 Task: Apply theme focus in current slide.
Action: Mouse moved to (367, 77)
Screenshot: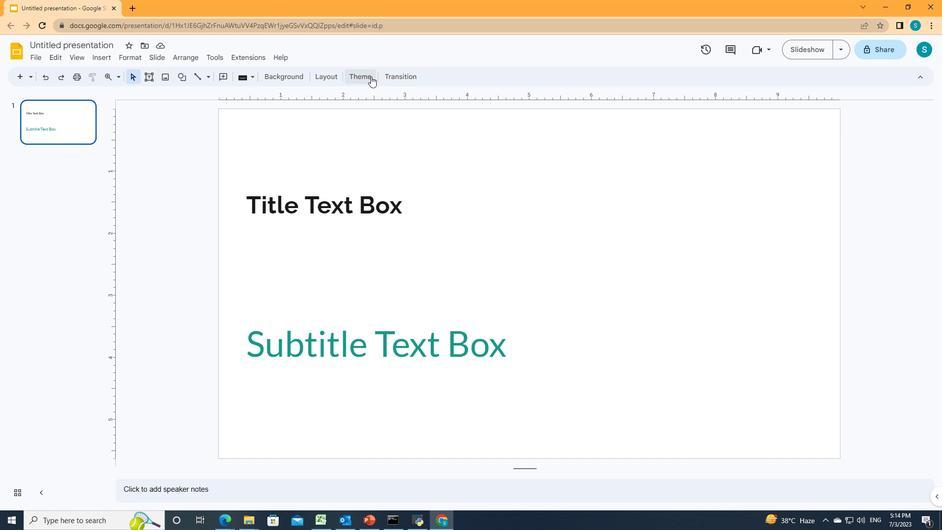 
Action: Mouse pressed left at (367, 77)
Screenshot: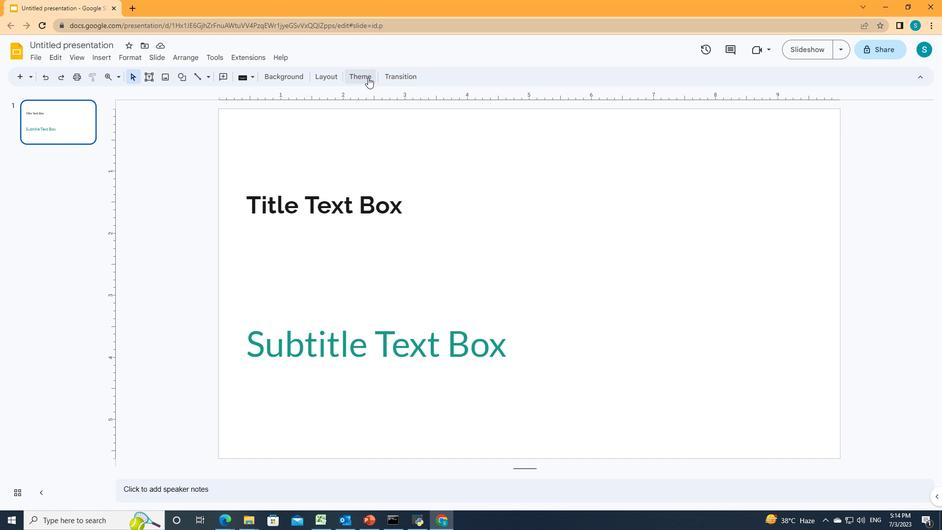 
Action: Mouse moved to (831, 407)
Screenshot: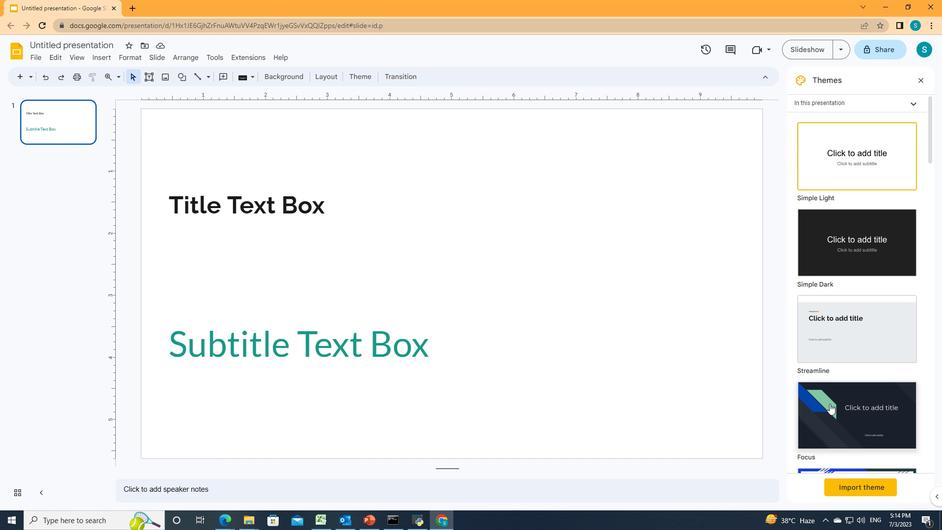 
Action: Mouse pressed left at (831, 407)
Screenshot: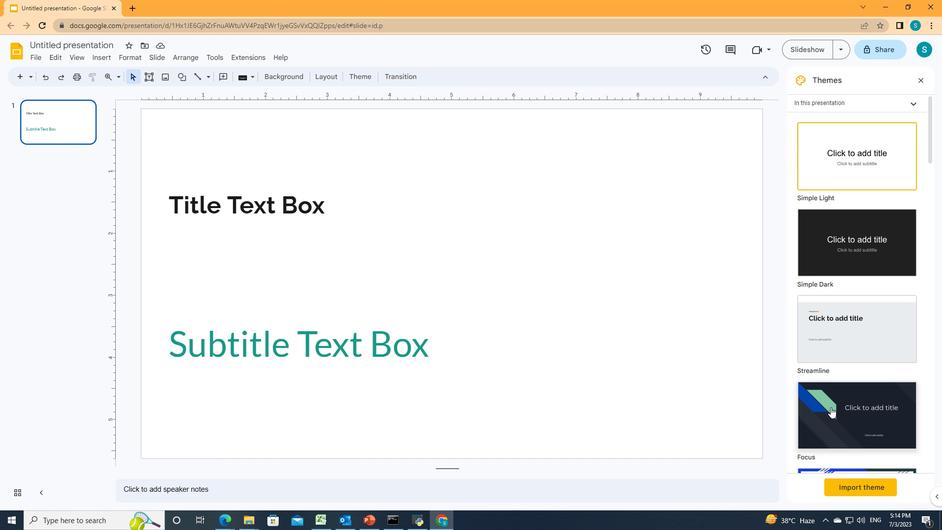 
Action: Mouse moved to (831, 408)
Screenshot: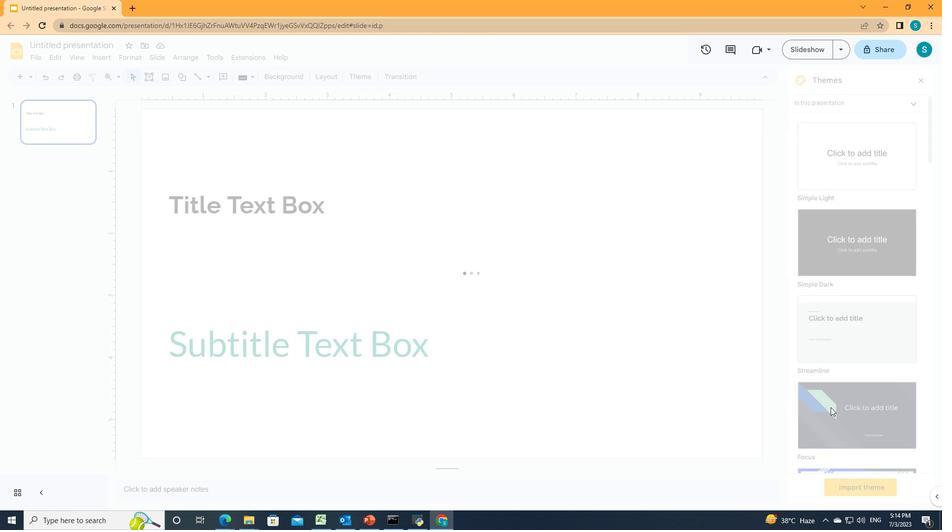 
